 Task: Make in the project TrackForge an epic 'Web application firewall (WAF) implementation'.
Action: Mouse moved to (254, 66)
Screenshot: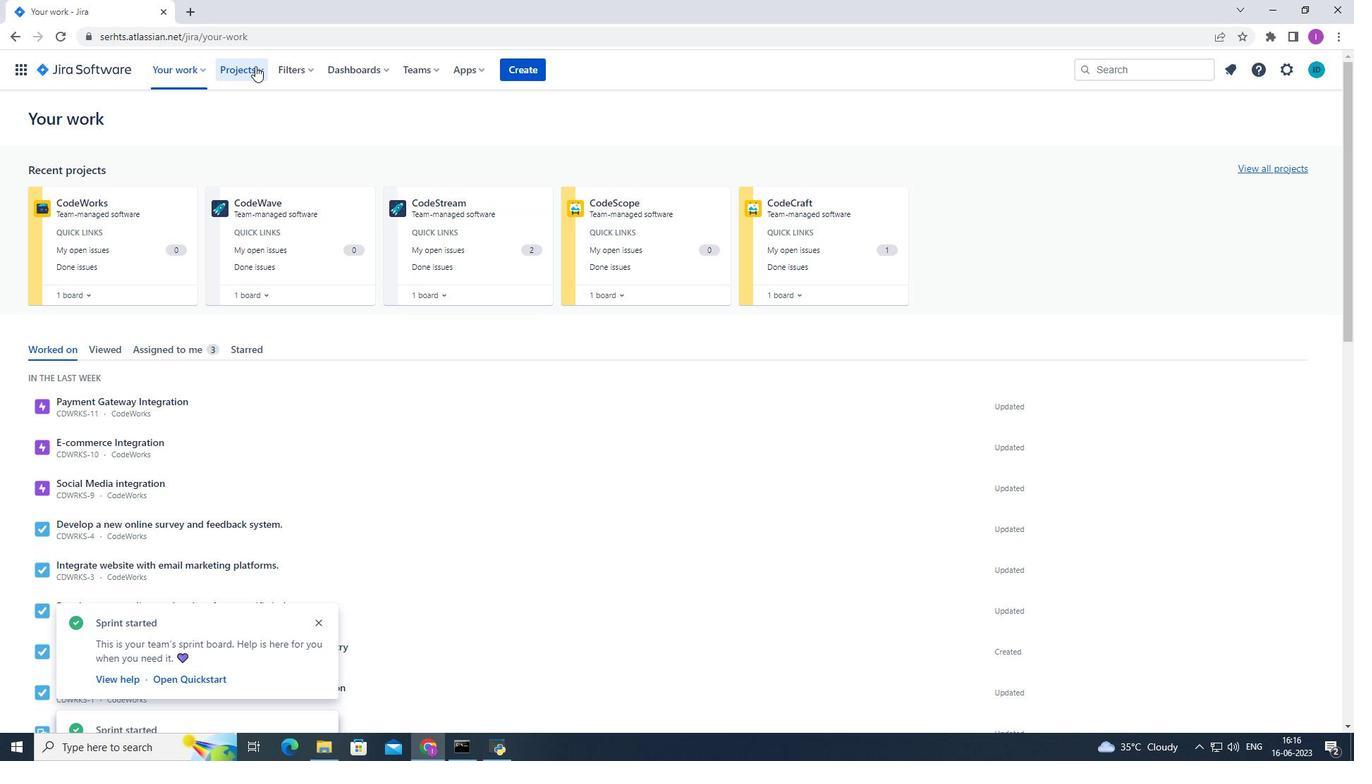 
Action: Mouse pressed left at (254, 66)
Screenshot: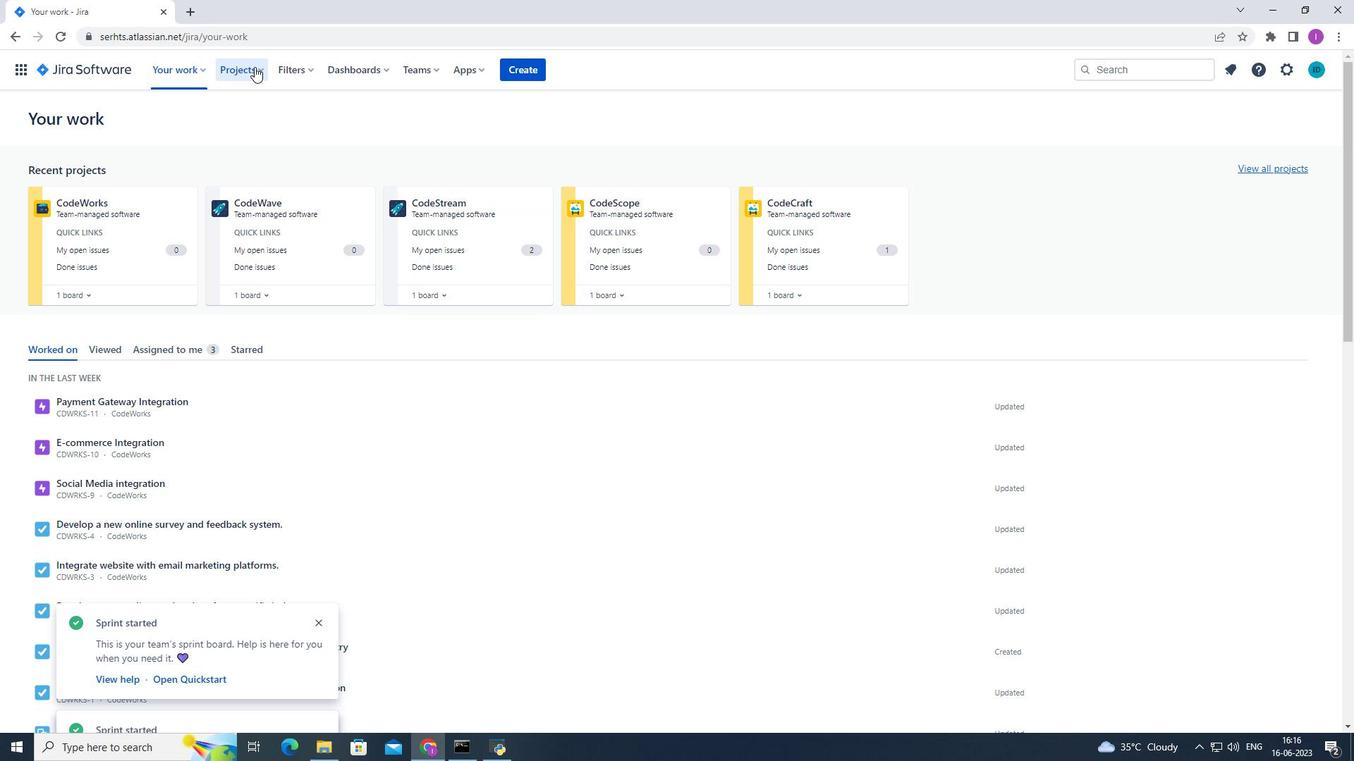 
Action: Mouse moved to (294, 120)
Screenshot: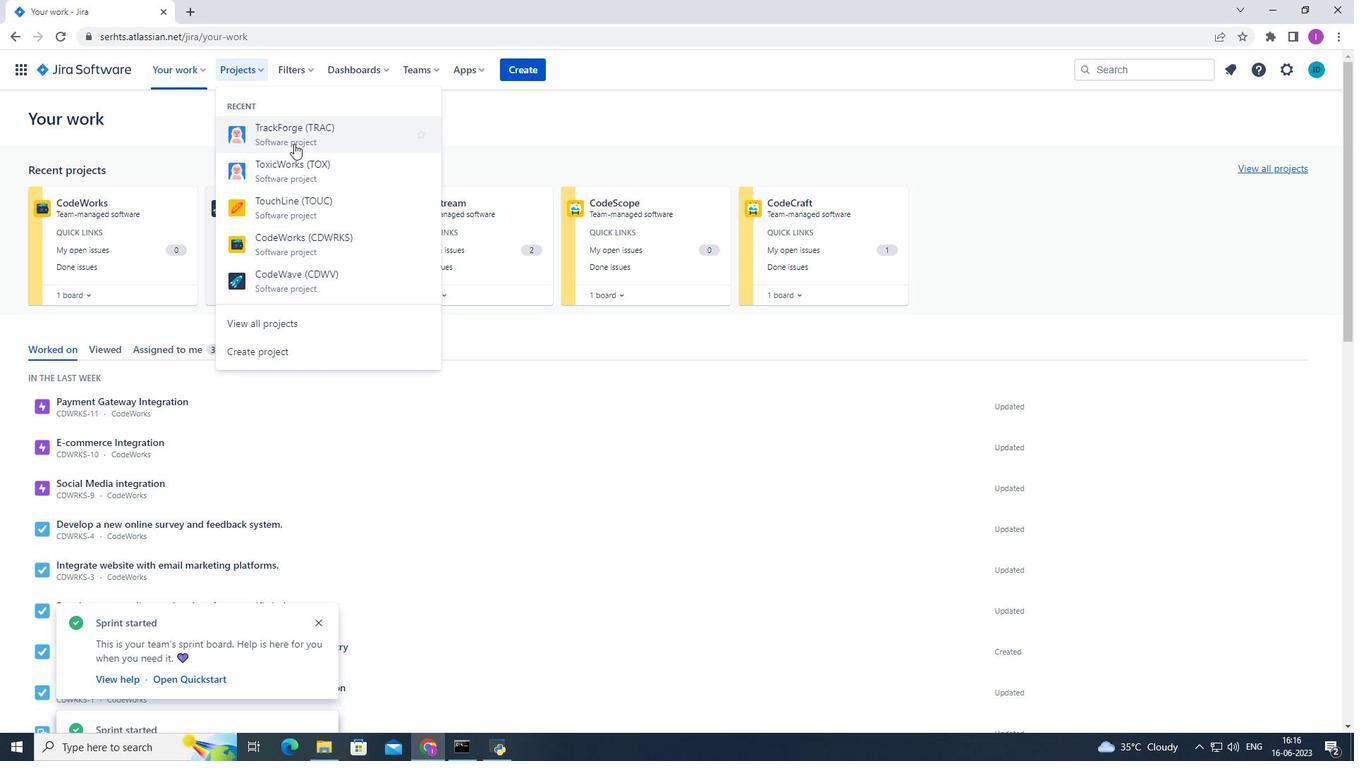 
Action: Mouse pressed left at (294, 120)
Screenshot: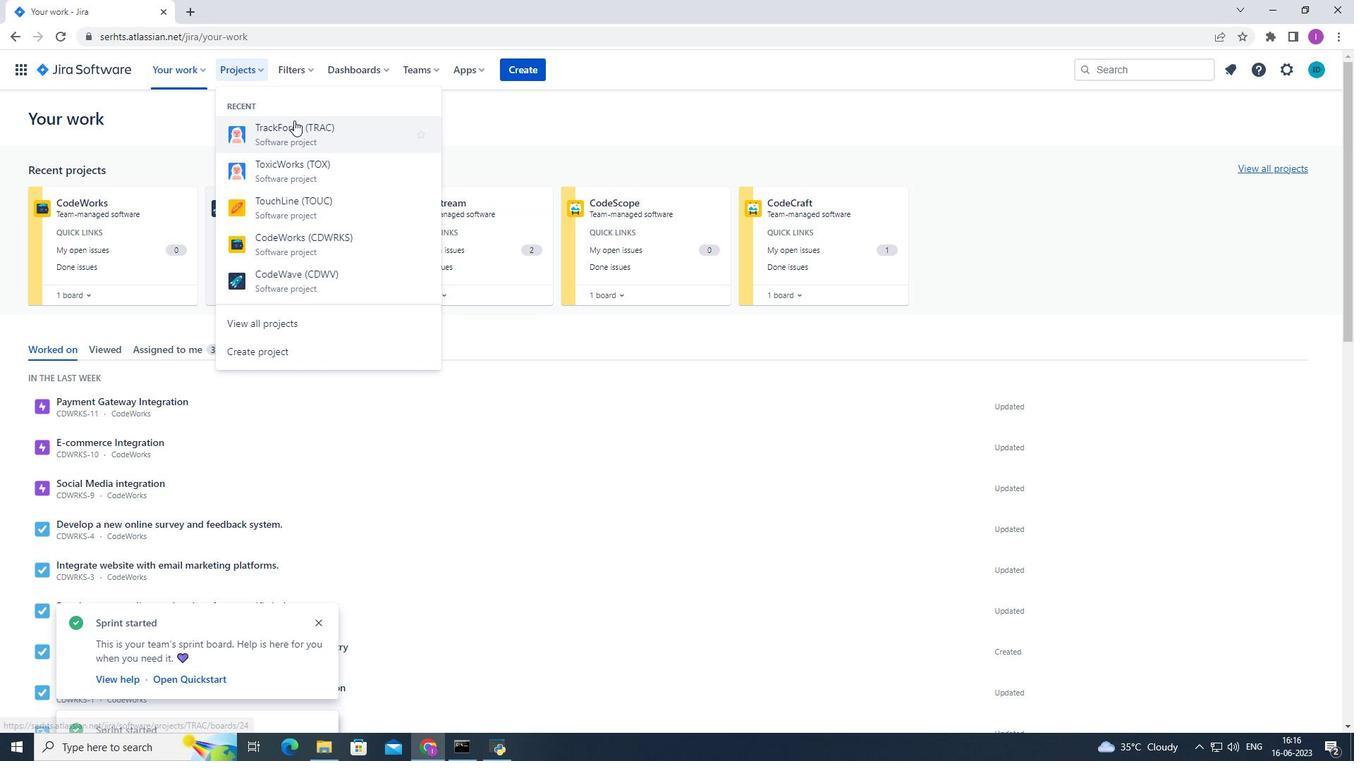 
Action: Mouse moved to (78, 206)
Screenshot: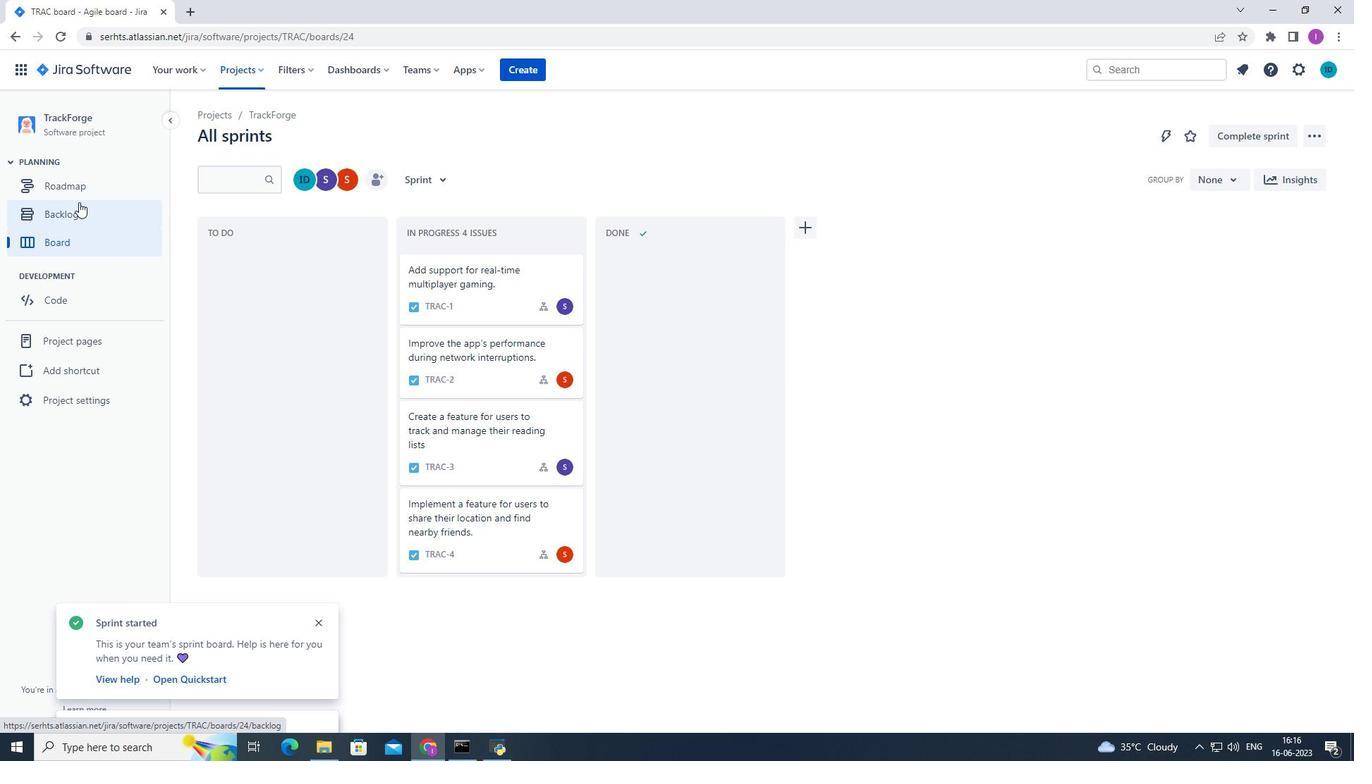 
Action: Mouse pressed left at (78, 206)
Screenshot: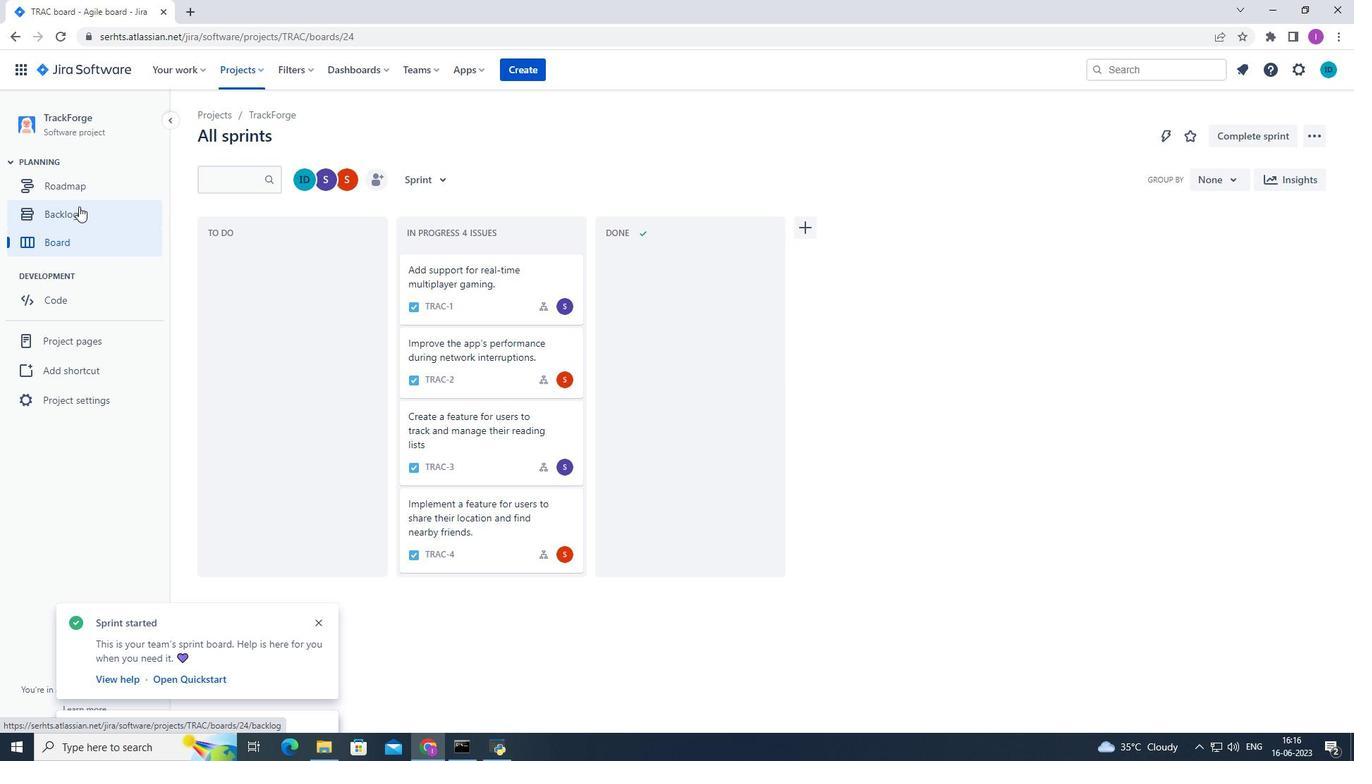 
Action: Mouse moved to (332, 488)
Screenshot: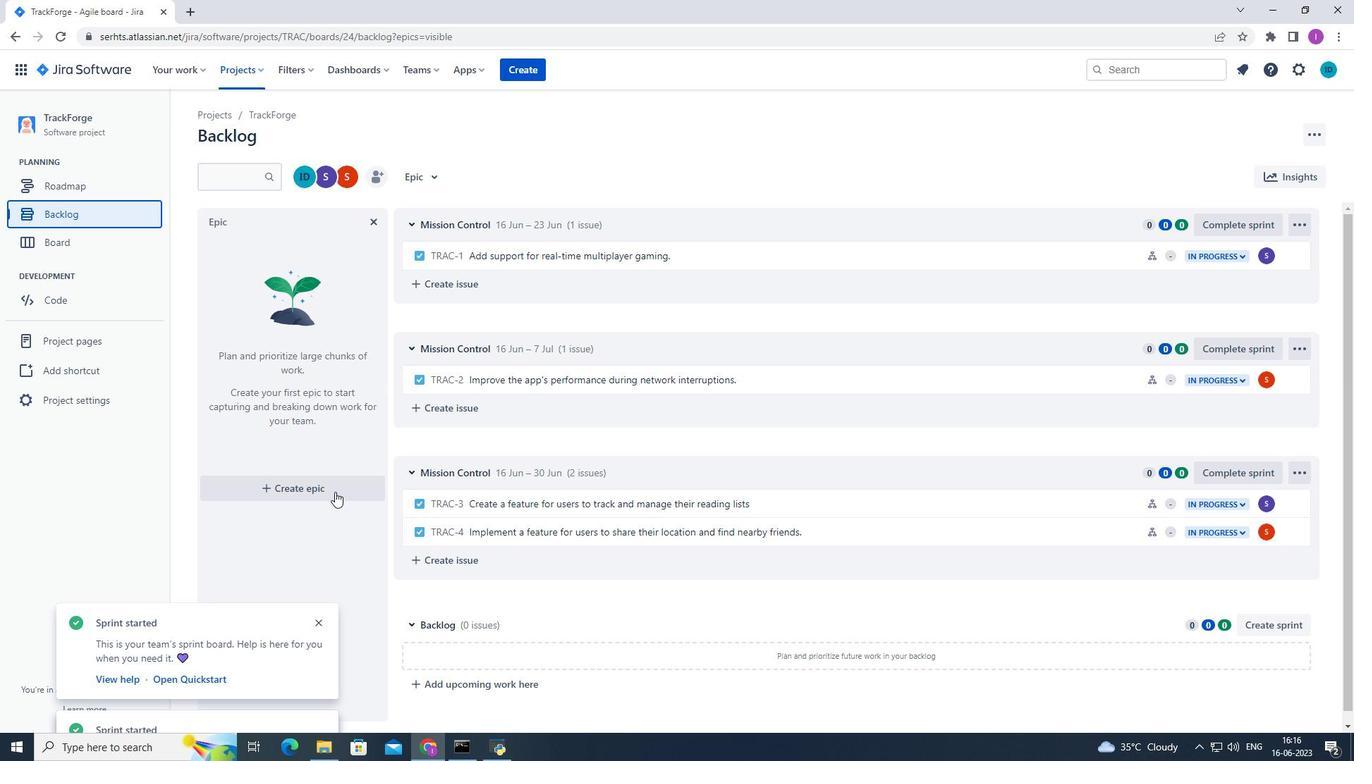 
Action: Mouse pressed left at (332, 488)
Screenshot: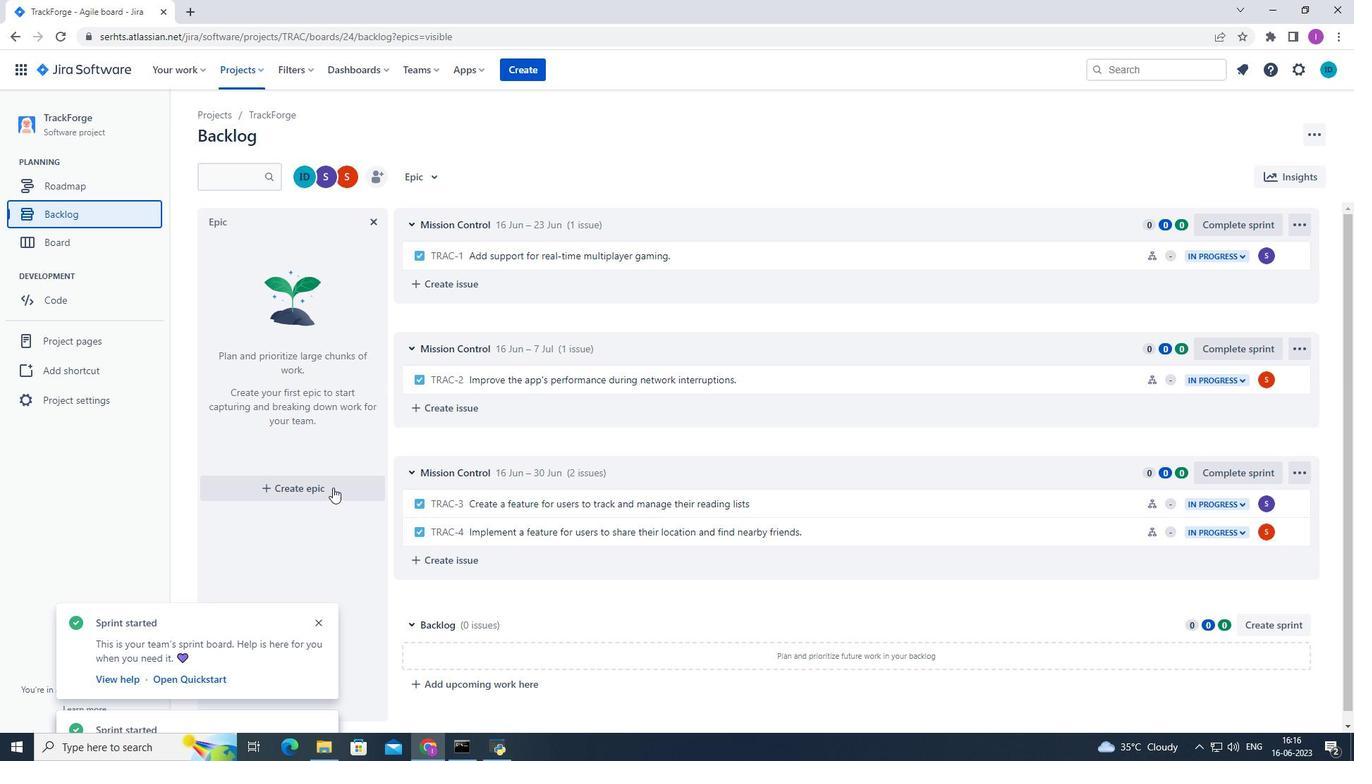 
Action: Mouse moved to (420, 361)
Screenshot: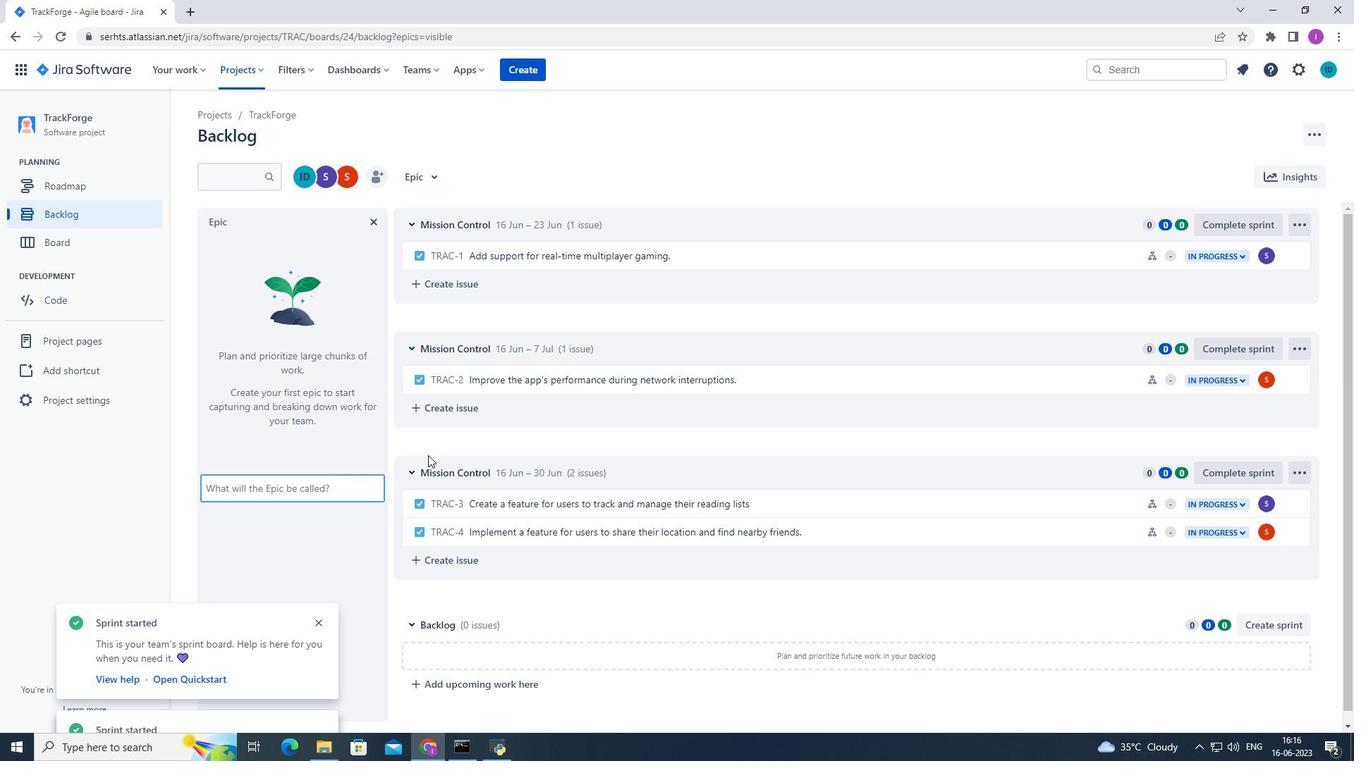 
Action: Key pressed <Key.shift>Web<Key.space>applli<Key.backspace><Key.backspace>ication<Key.space>firewall<Key.space><Key.shift>(WAF)implementation
Screenshot: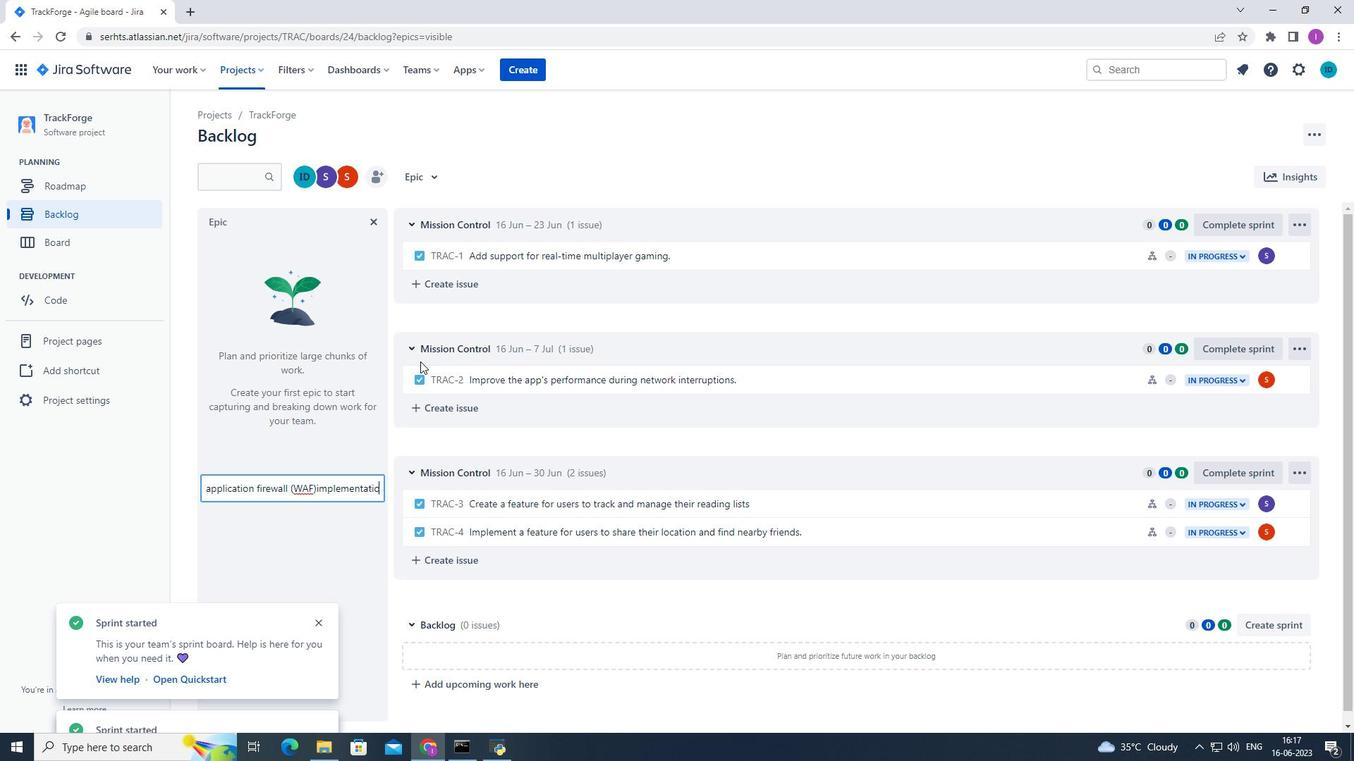 
Action: Mouse moved to (109, 0)
Screenshot: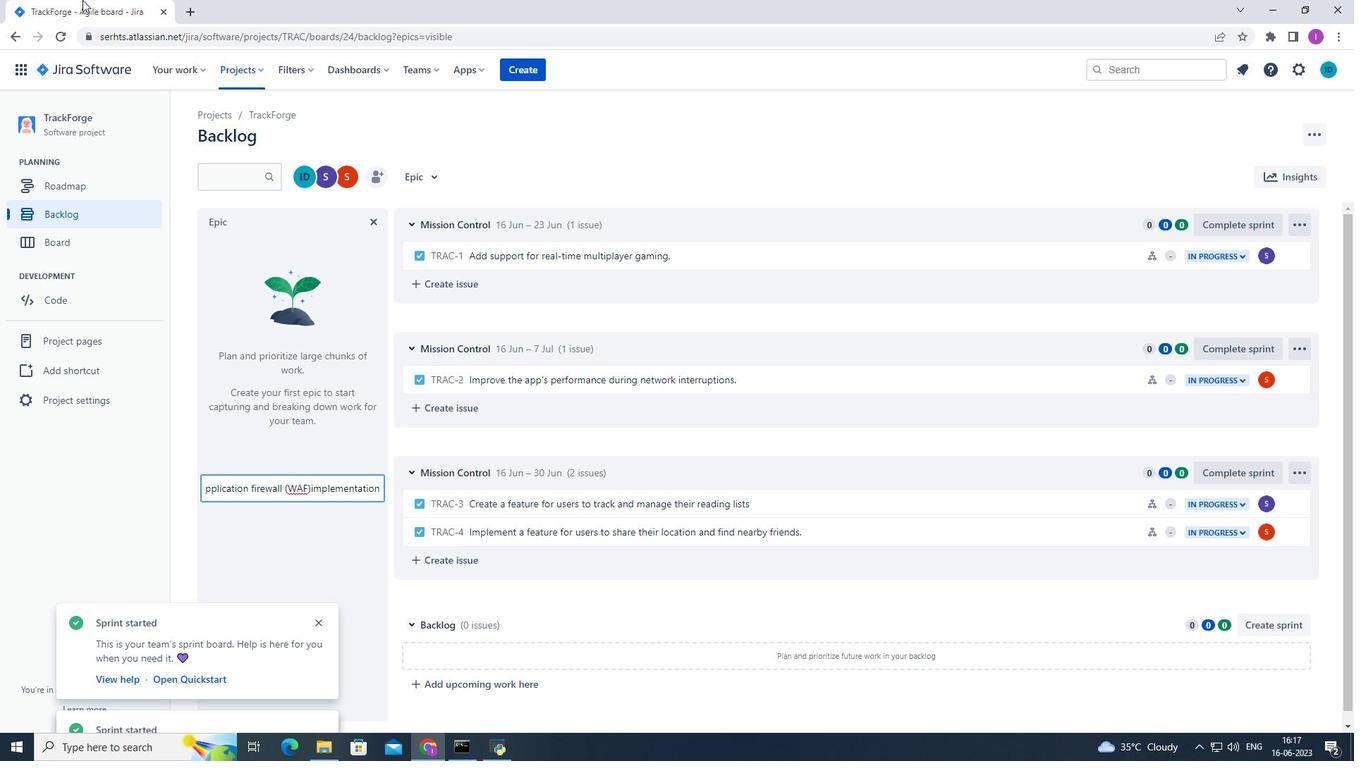 
Action: Key pressed .
Screenshot: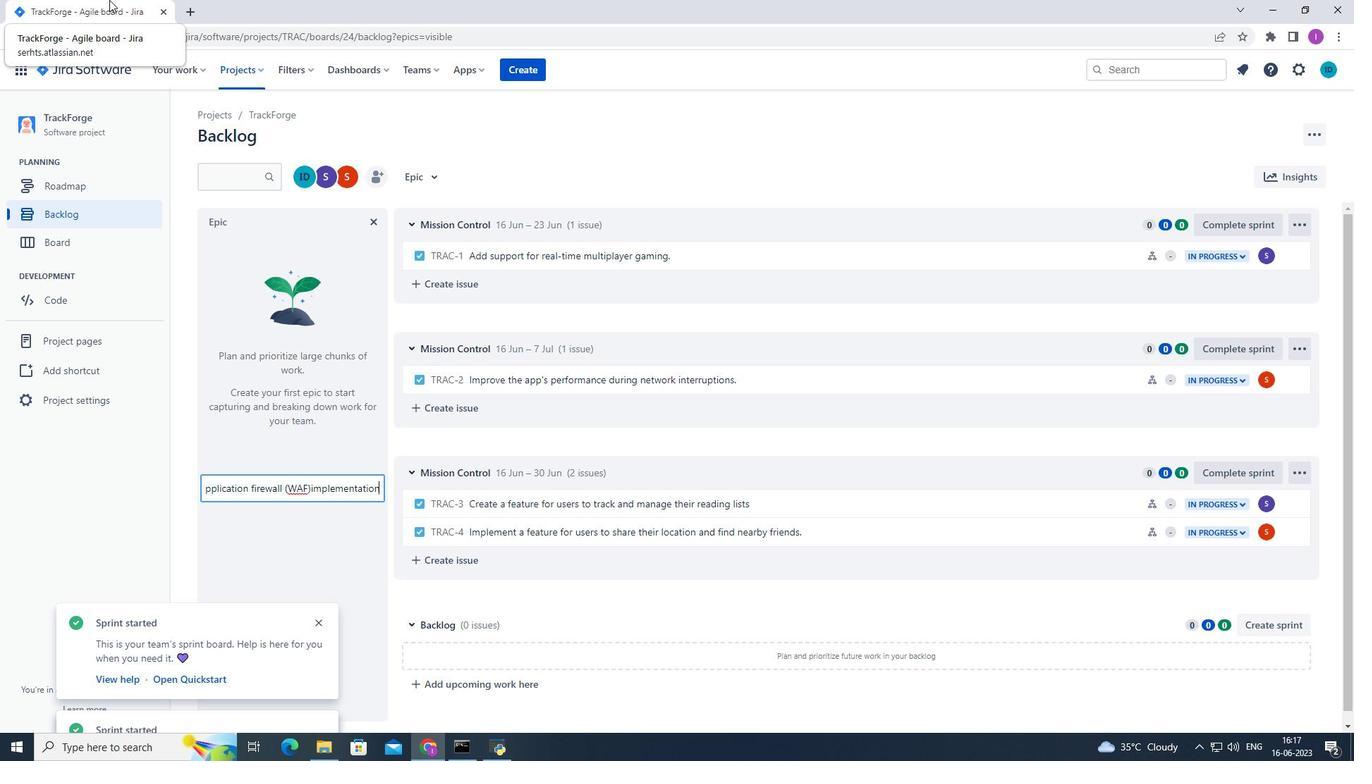 
Action: Mouse moved to (307, 490)
Screenshot: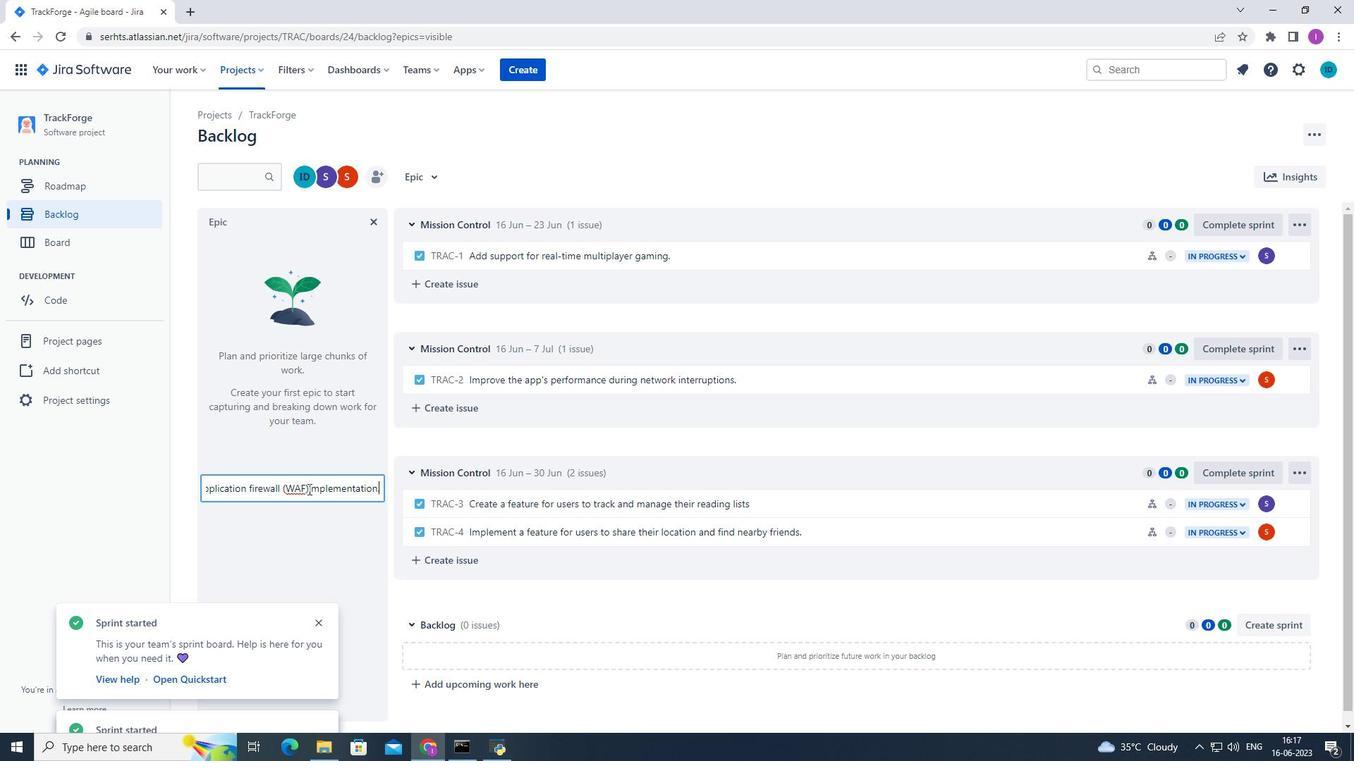 
Action: Mouse pressed left at (307, 490)
Screenshot: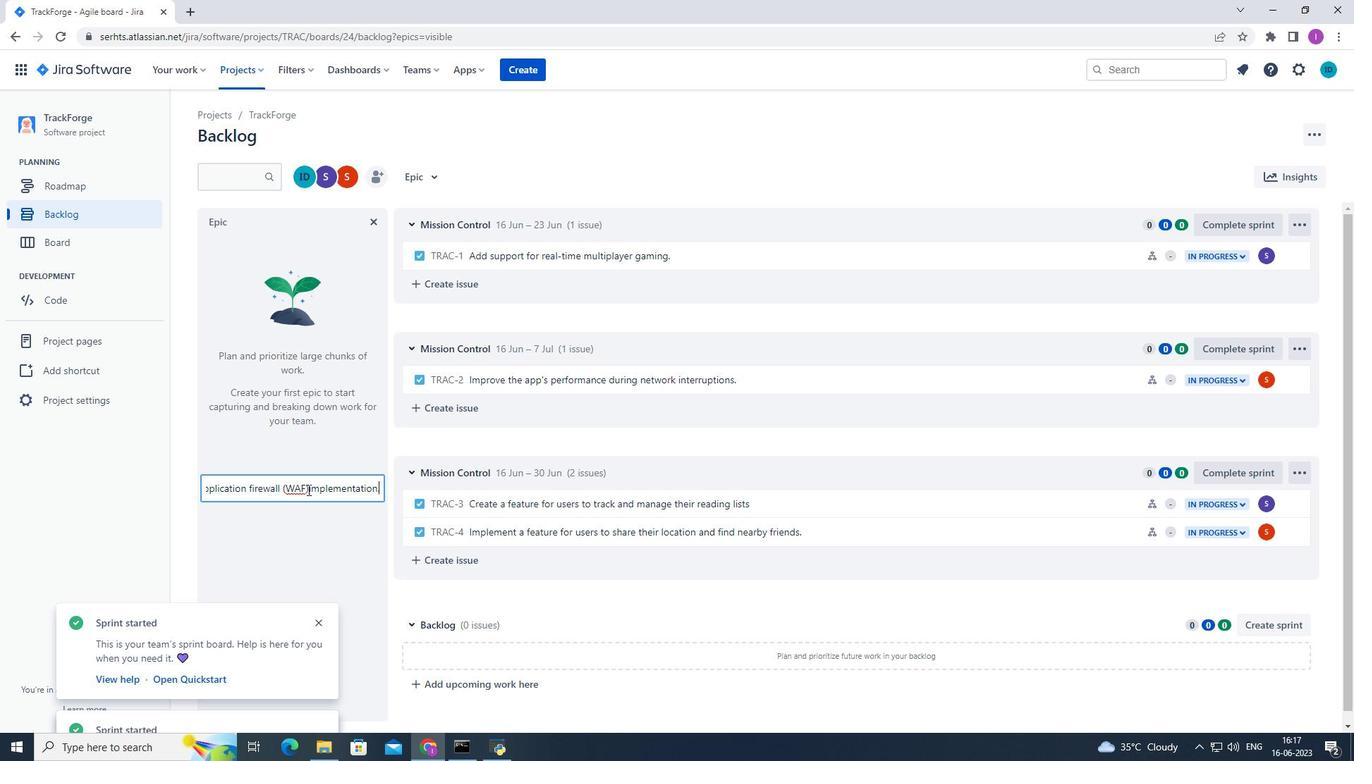 
Action: Mouse moved to (315, 483)
Screenshot: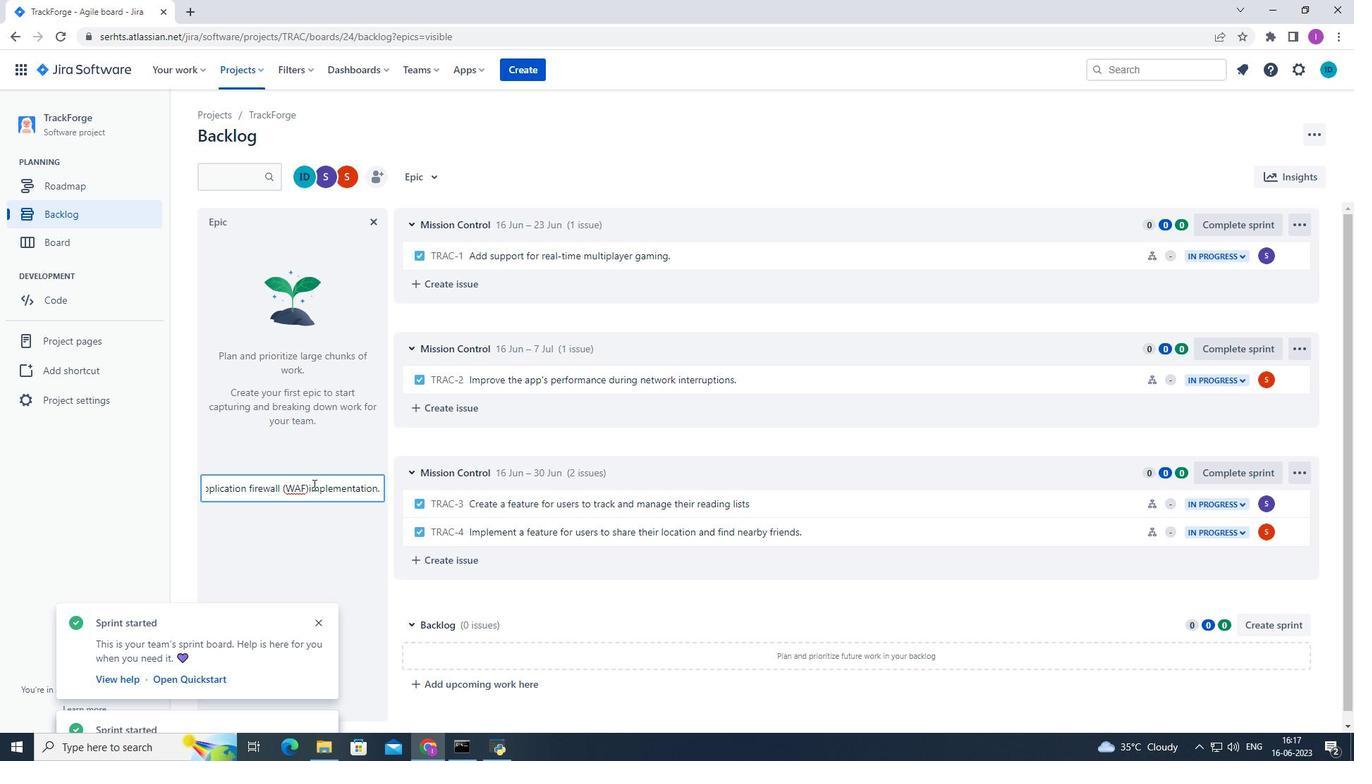 
Action: Key pressed <Key.space>
Screenshot: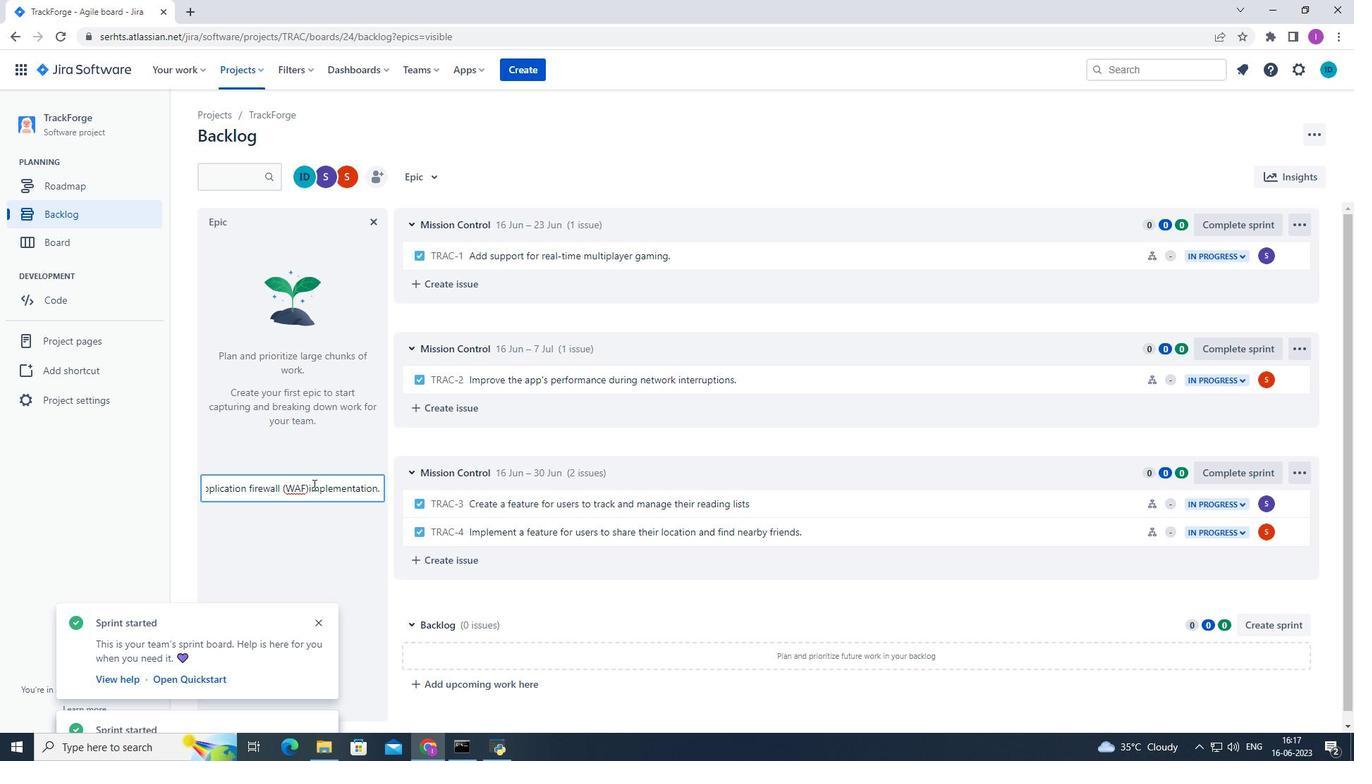 
Action: Mouse moved to (328, 439)
Screenshot: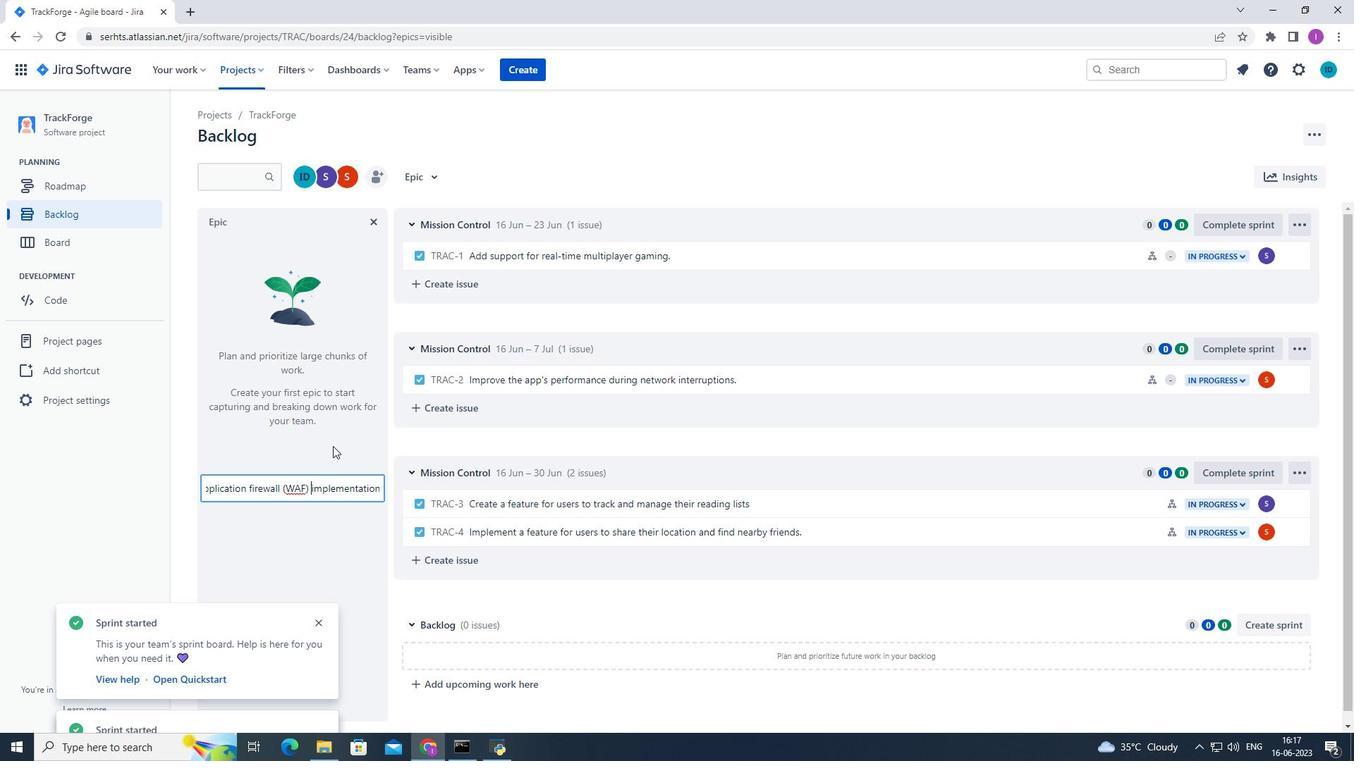 
Action: Key pressed <Key.enter>
Screenshot: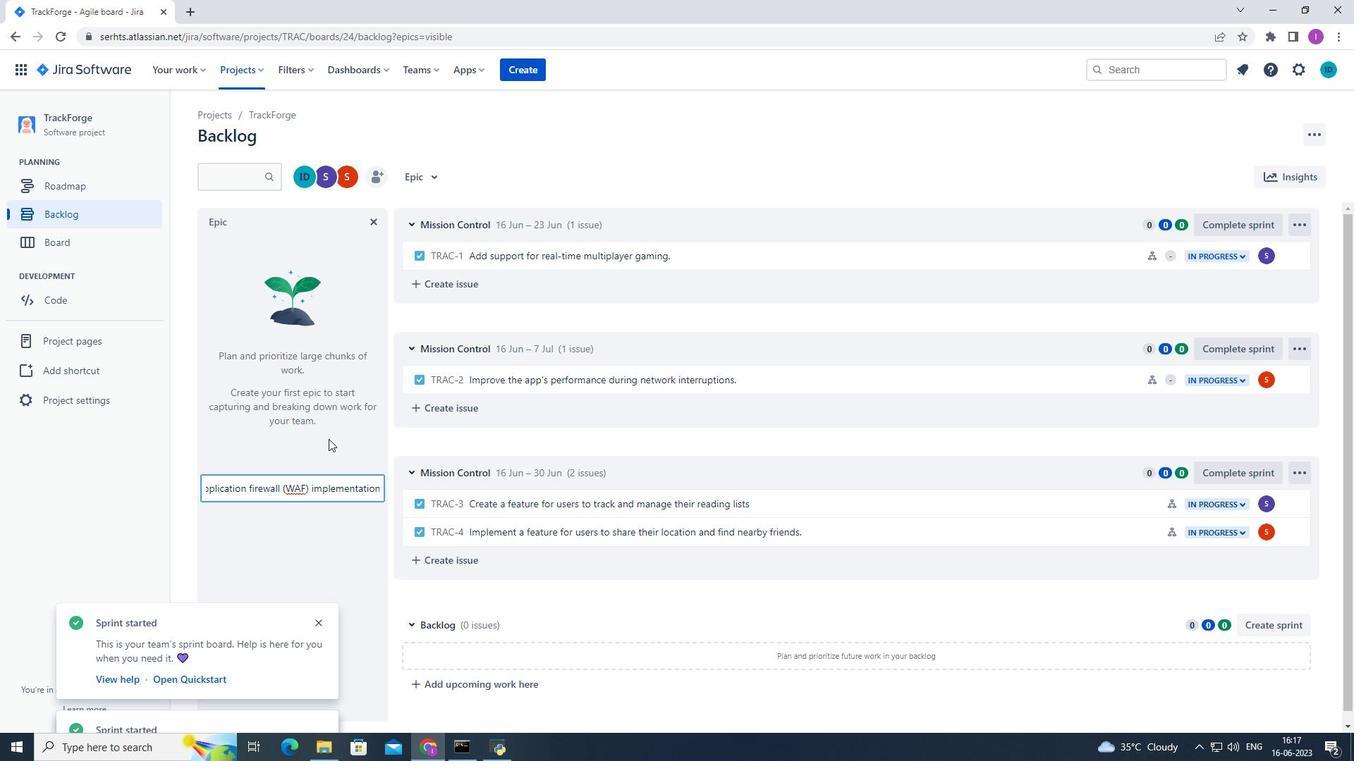 
Action: Mouse moved to (33, 287)
Screenshot: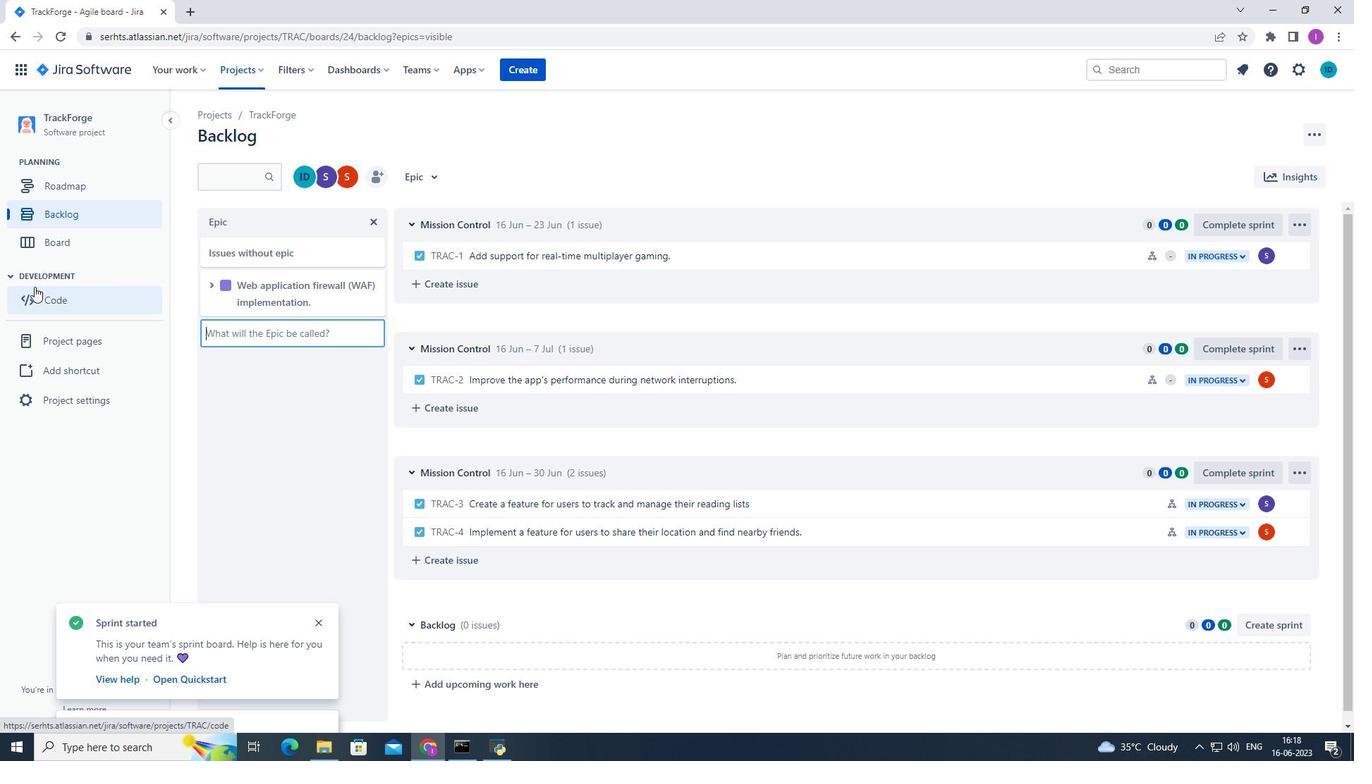 
